 Task: Check current mortgage rates for 0-1 points.
Action: Mouse moved to (1041, 198)
Screenshot: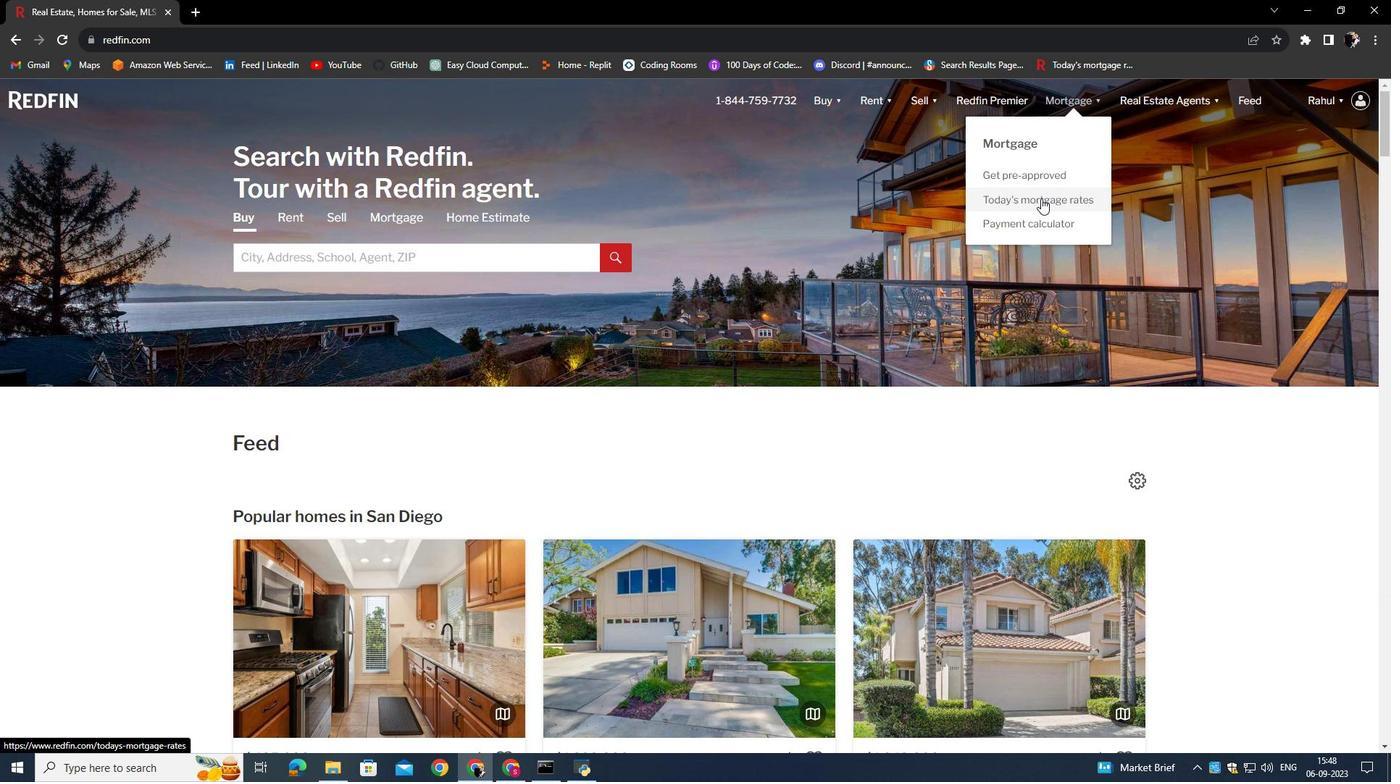 
Action: Mouse pressed left at (1041, 198)
Screenshot: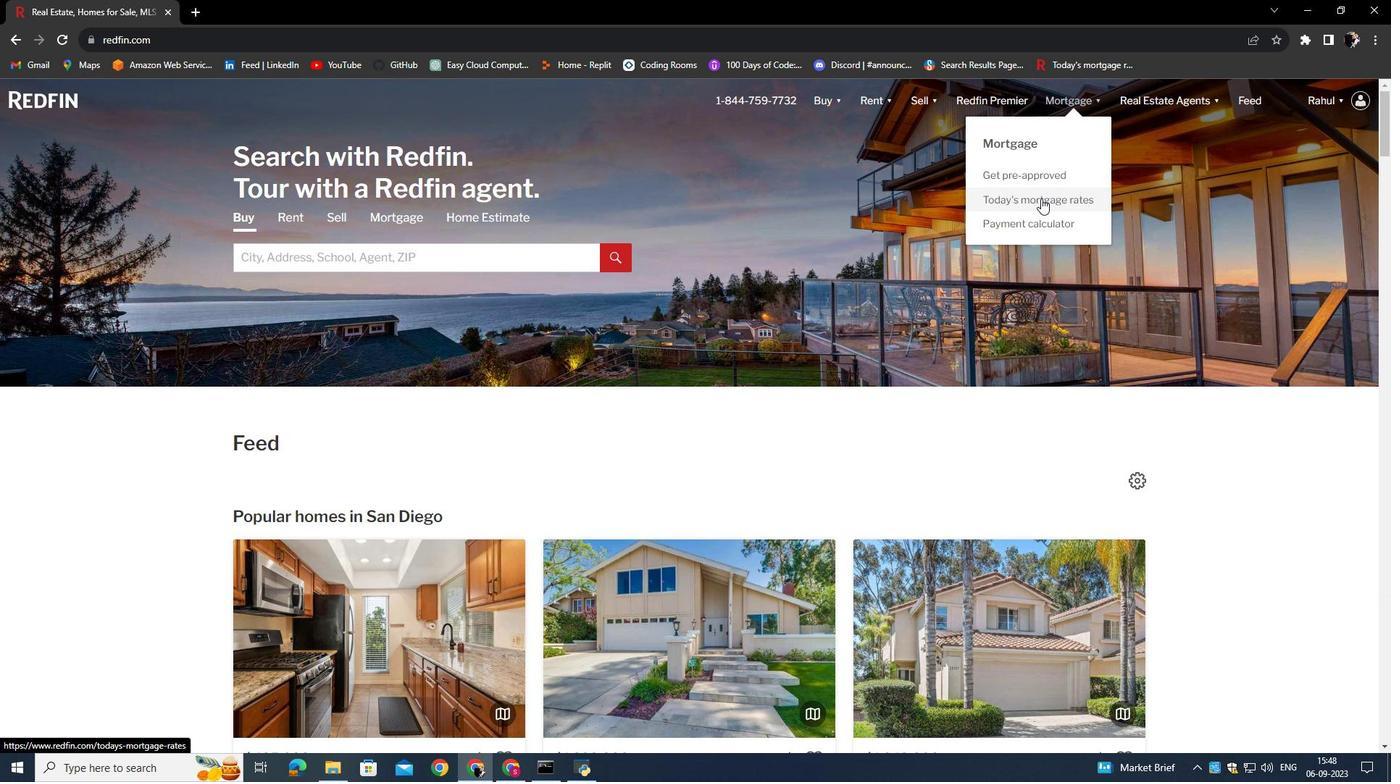 
Action: Mouse moved to (548, 384)
Screenshot: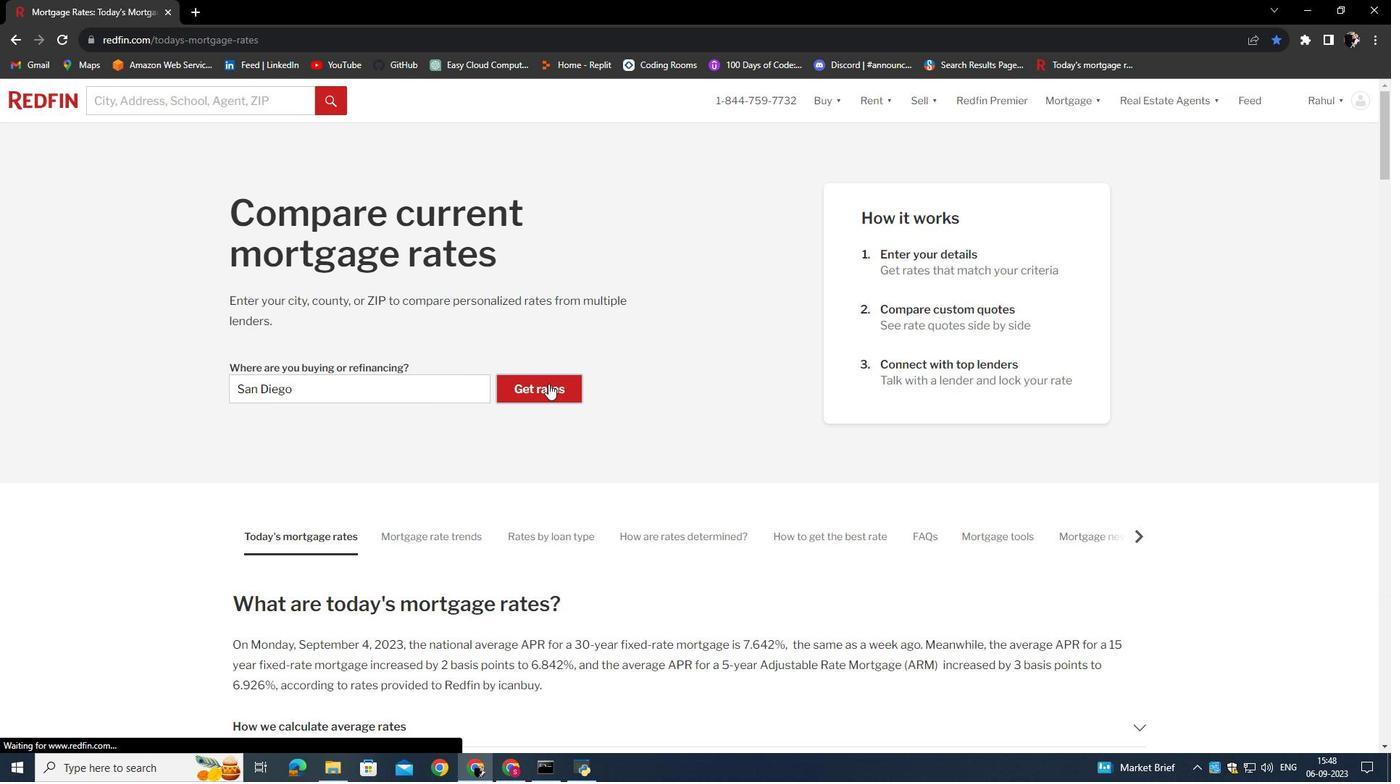 
Action: Mouse pressed left at (548, 384)
Screenshot: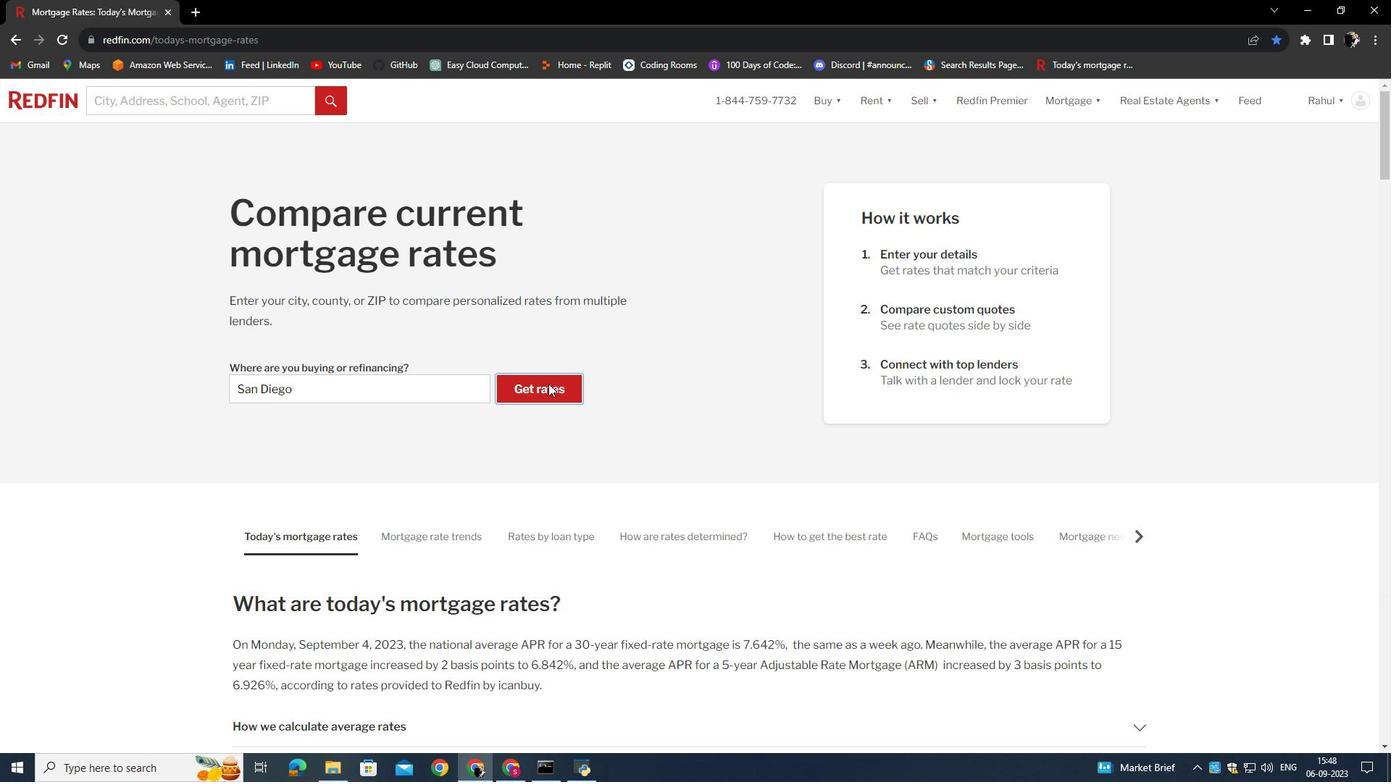 
Action: Mouse moved to (422, 273)
Screenshot: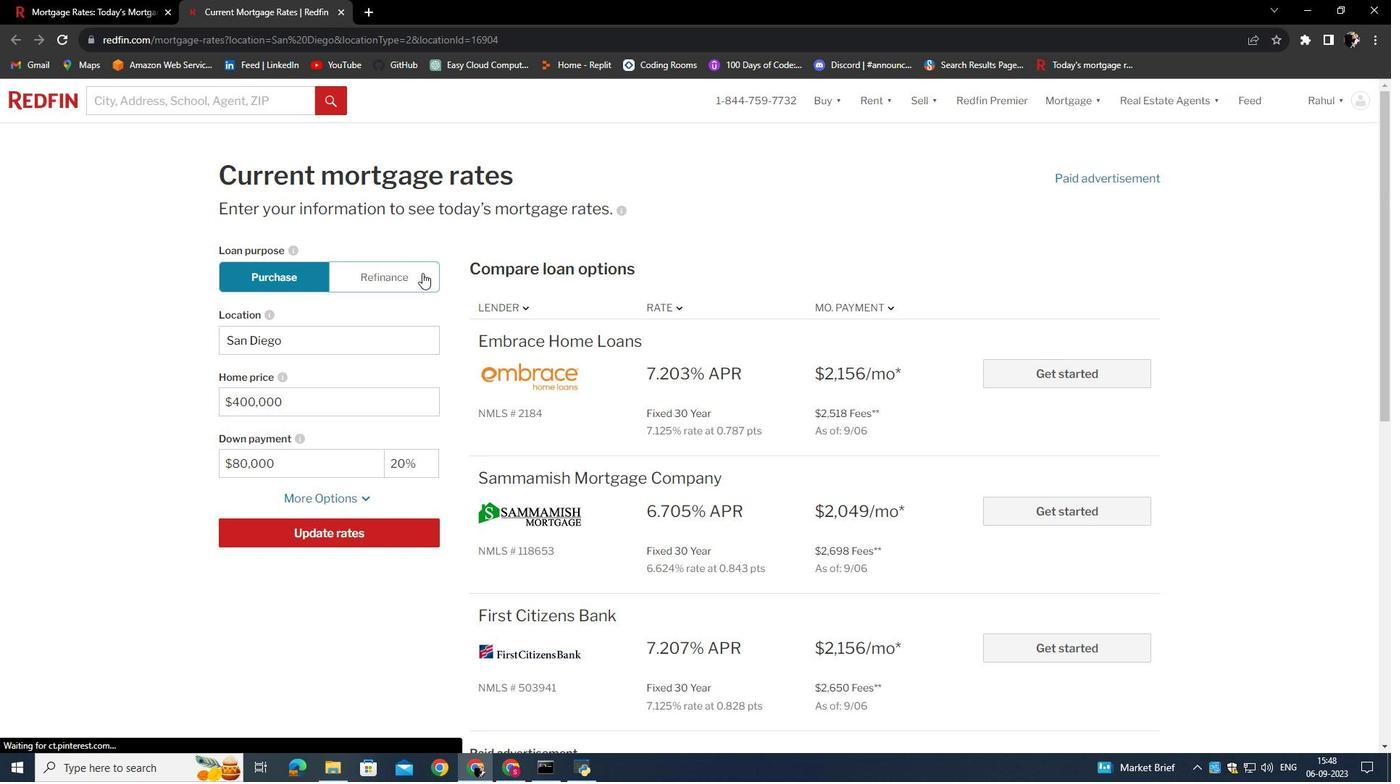 
Action: Mouse pressed left at (422, 273)
Screenshot: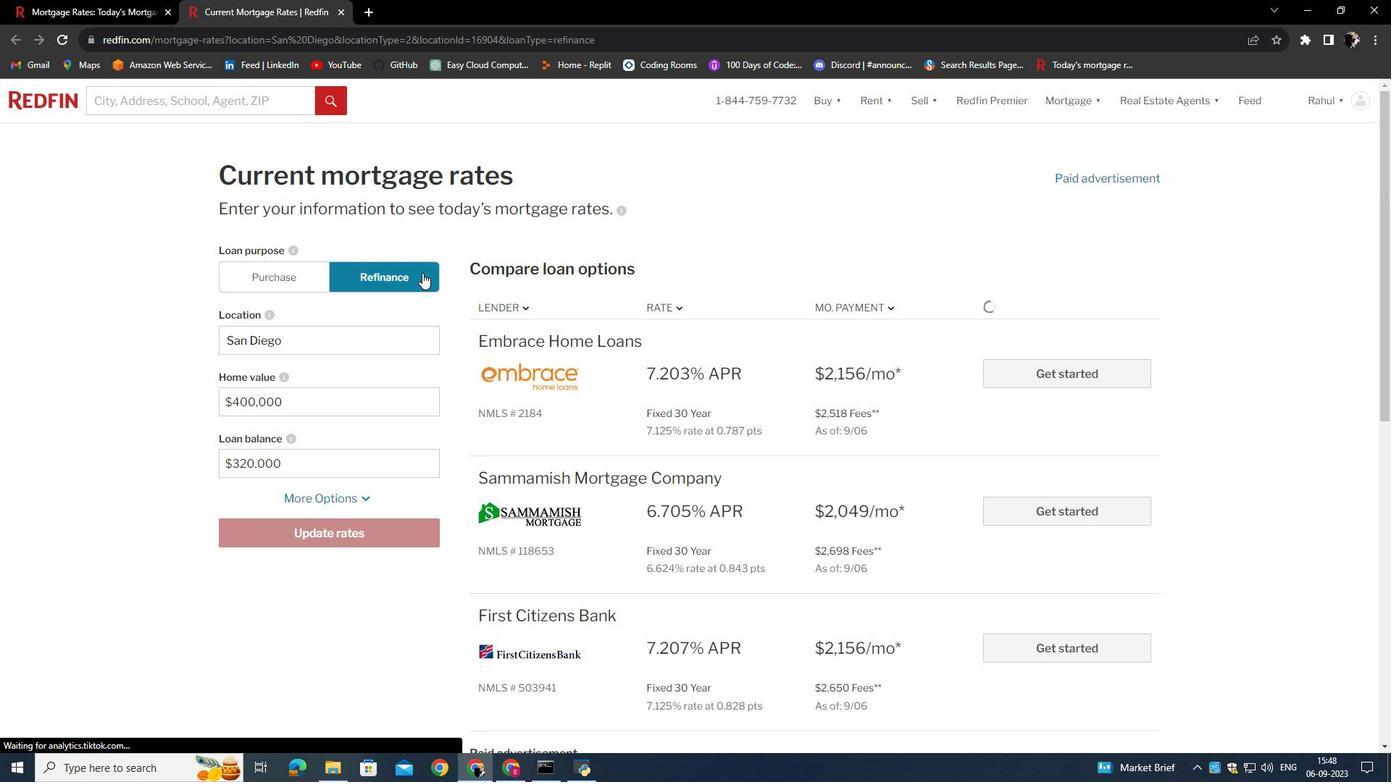 
Action: Mouse moved to (340, 500)
Screenshot: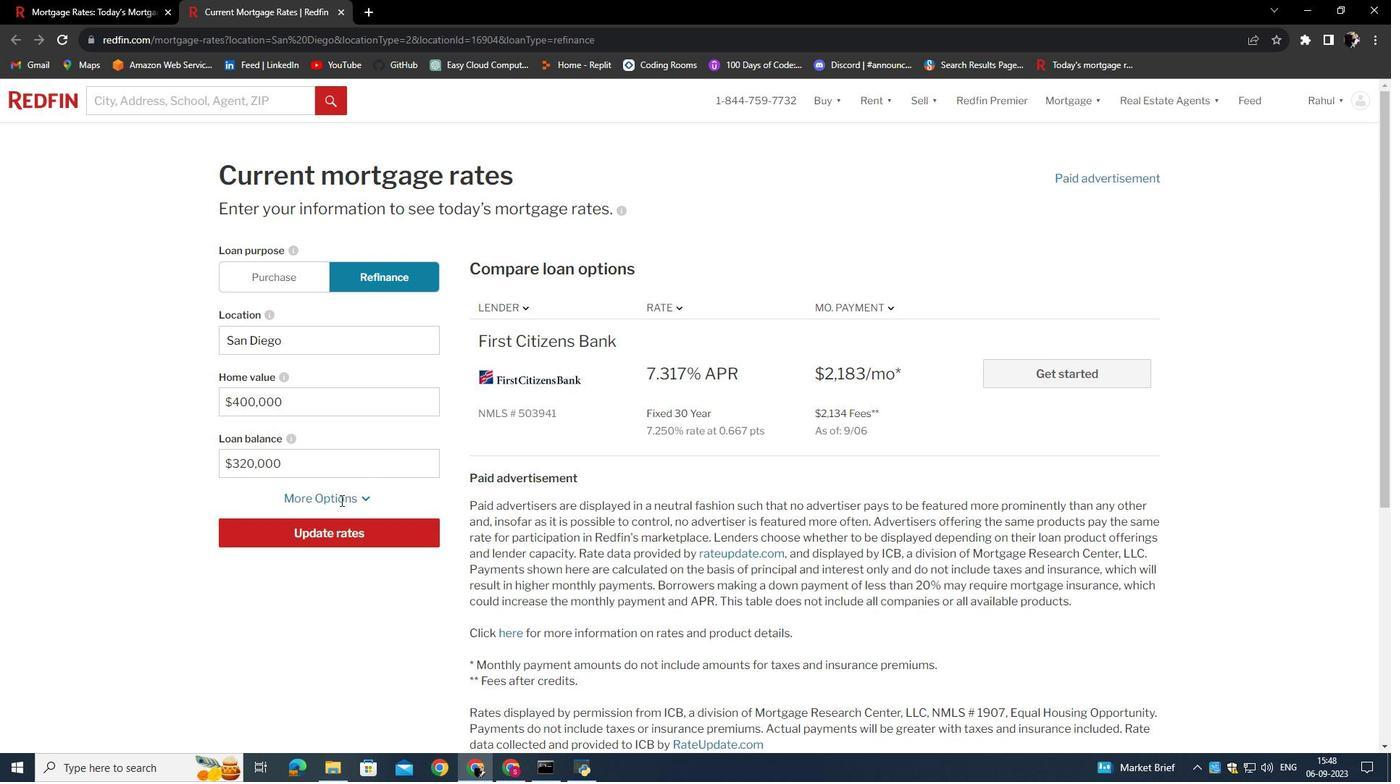 
Action: Mouse pressed left at (340, 500)
Screenshot: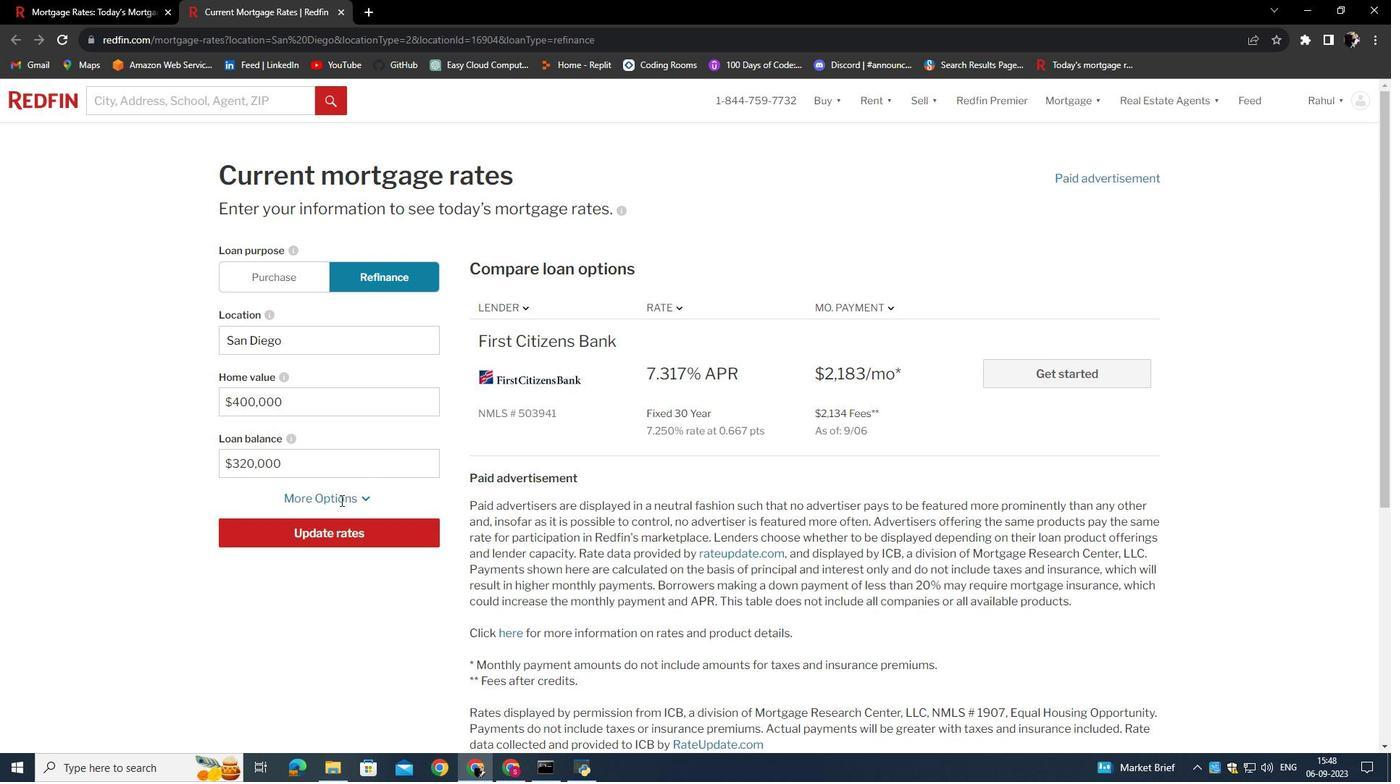 
Action: Mouse moved to (340, 507)
Screenshot: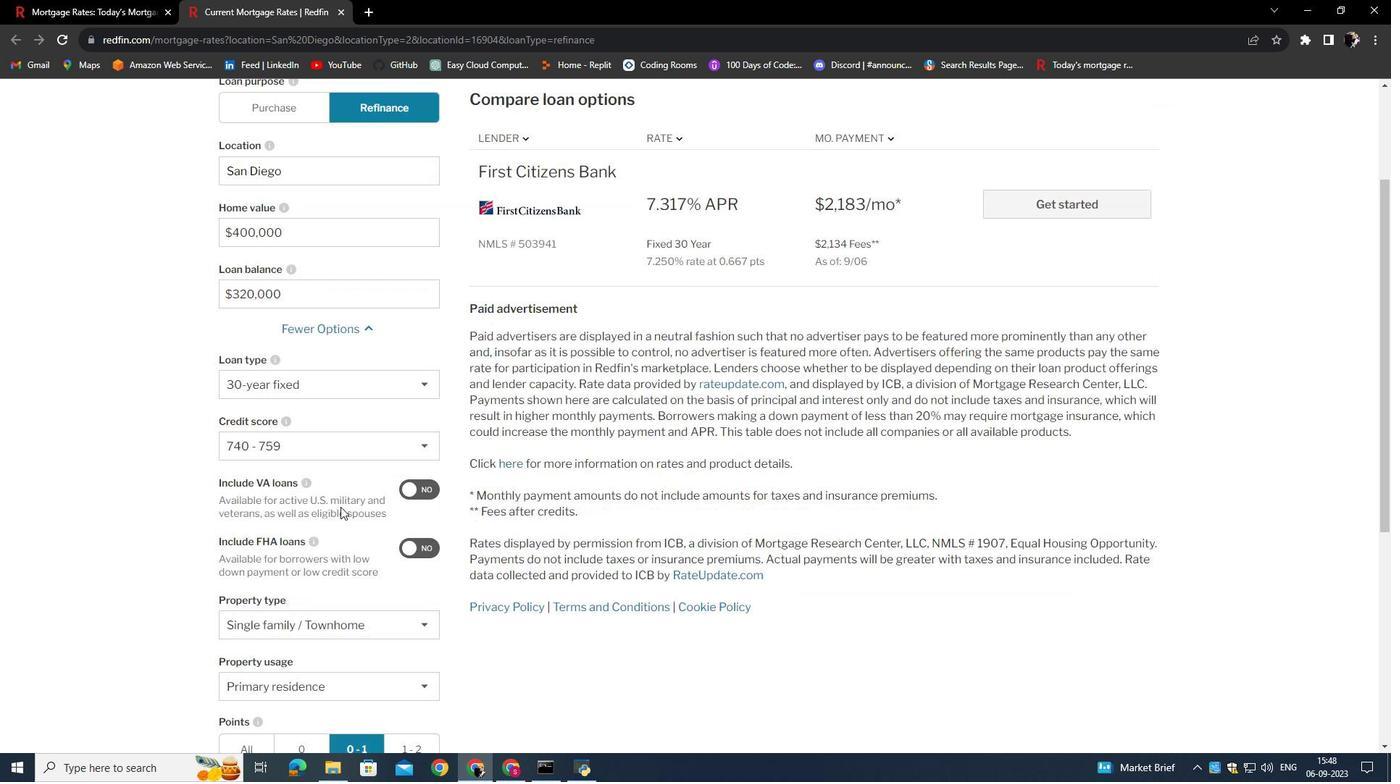 
Action: Mouse scrolled (340, 506) with delta (0, 0)
Screenshot: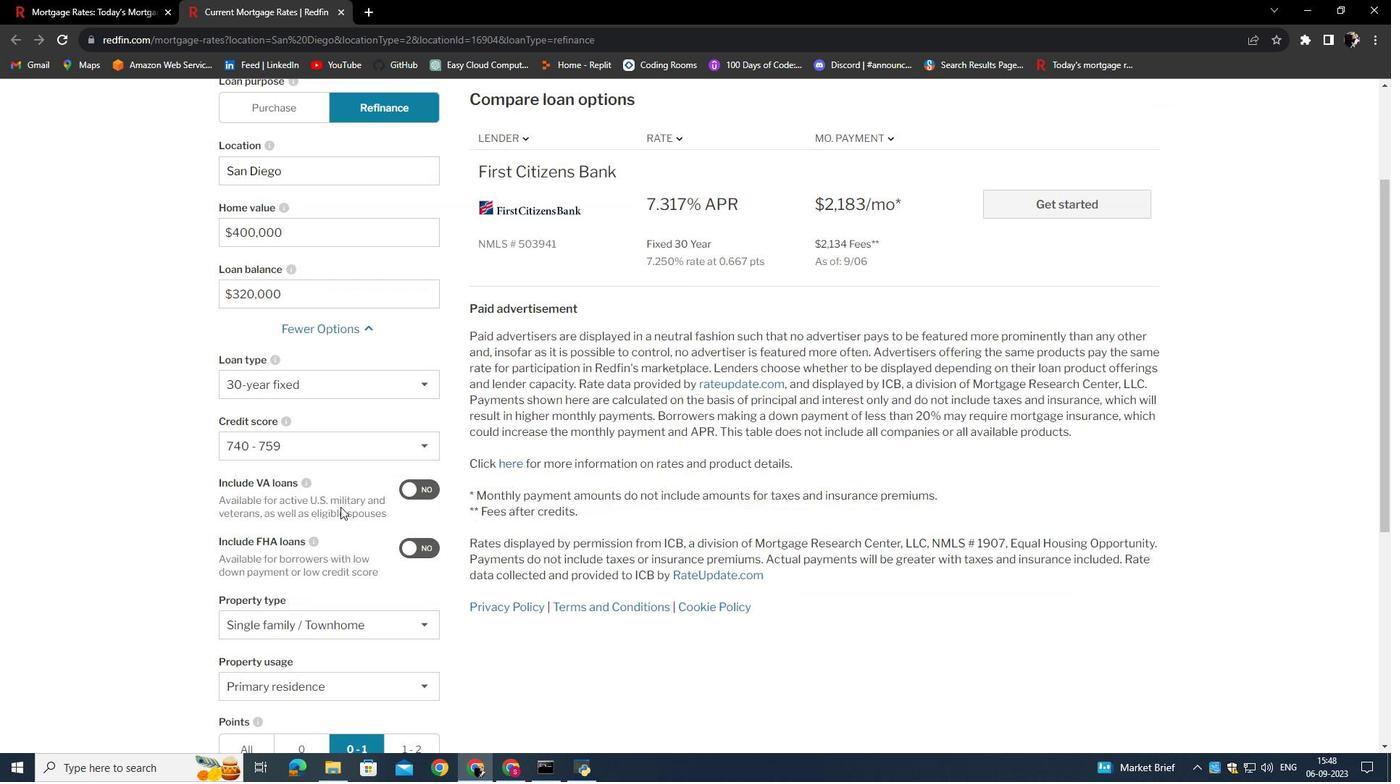 
Action: Mouse moved to (340, 507)
Screenshot: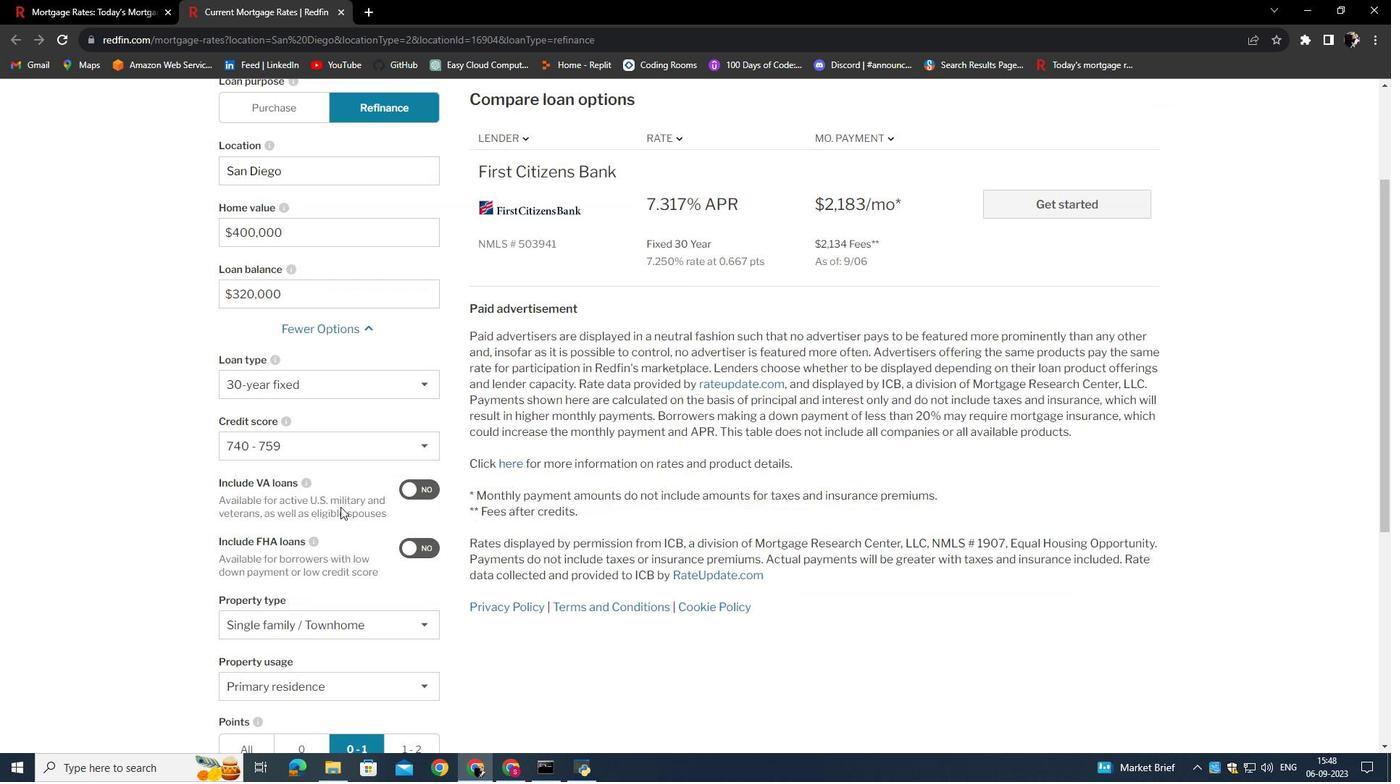 
Action: Mouse scrolled (340, 506) with delta (0, 0)
Screenshot: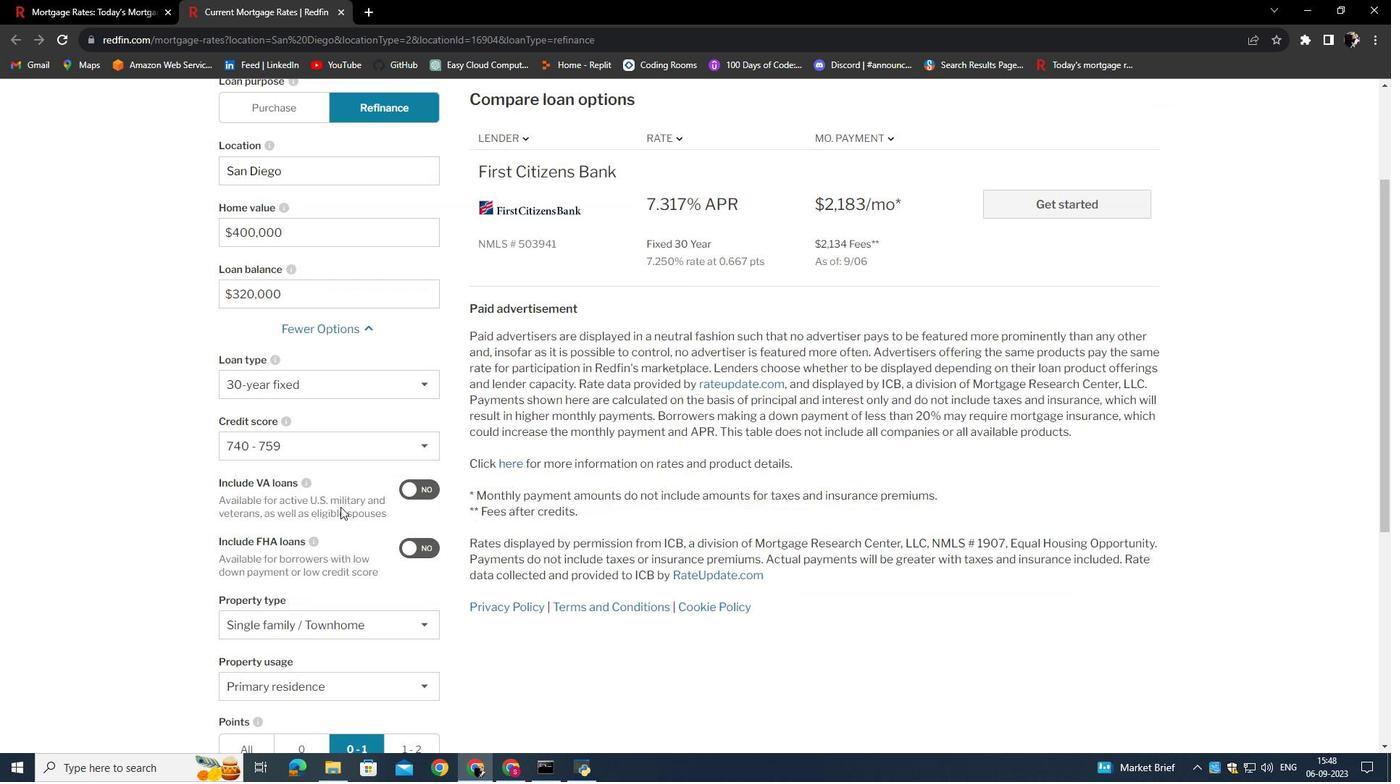 
Action: Mouse scrolled (340, 506) with delta (0, 0)
Screenshot: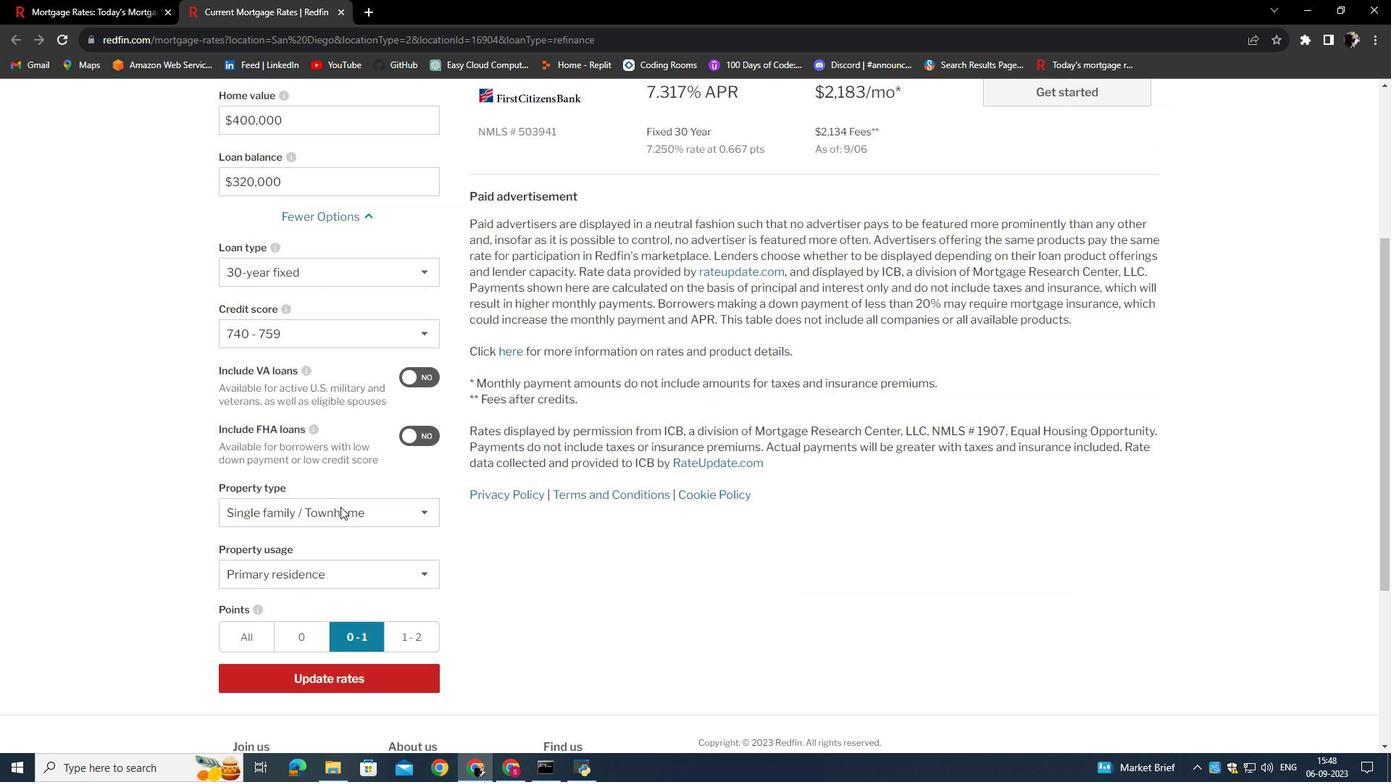 
Action: Mouse scrolled (340, 506) with delta (0, 0)
Screenshot: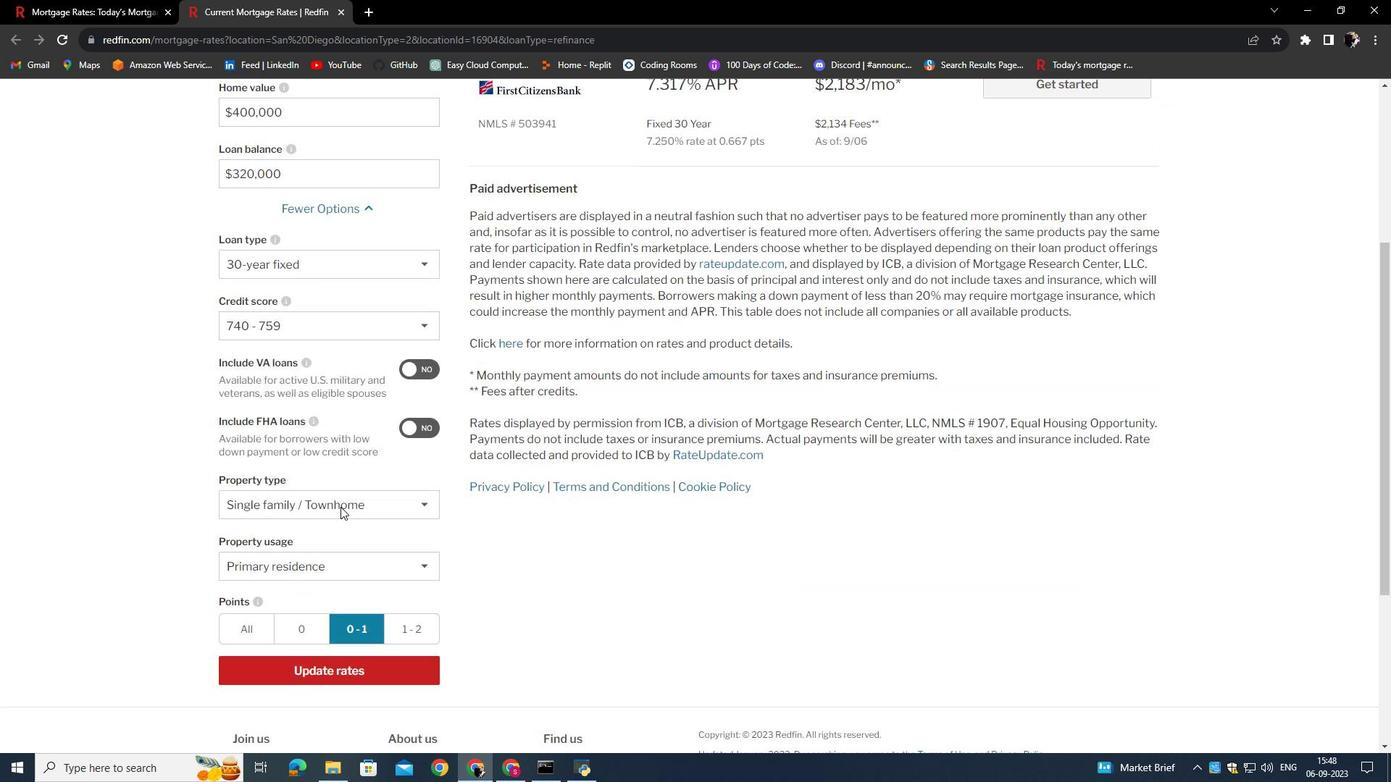 
Action: Mouse moved to (387, 630)
Screenshot: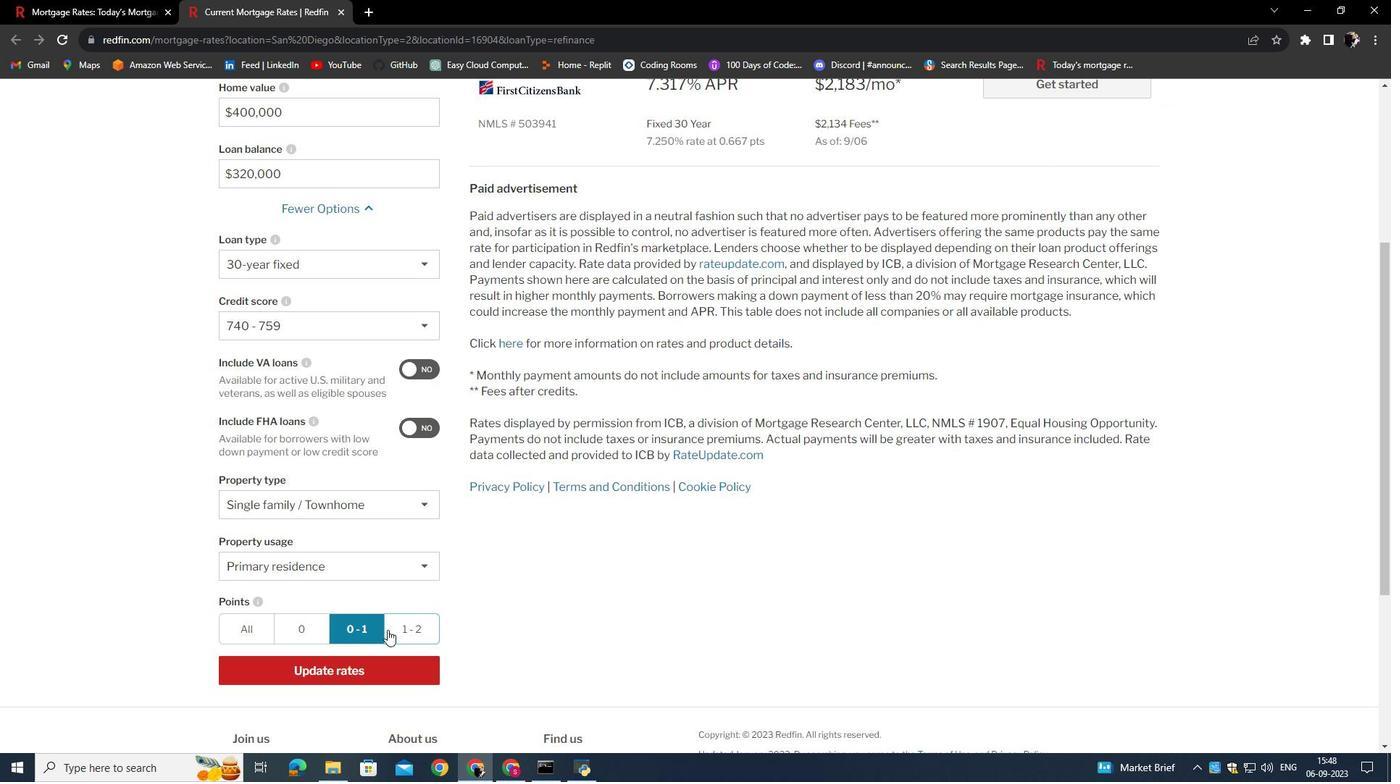 
Action: Mouse pressed left at (387, 630)
Screenshot: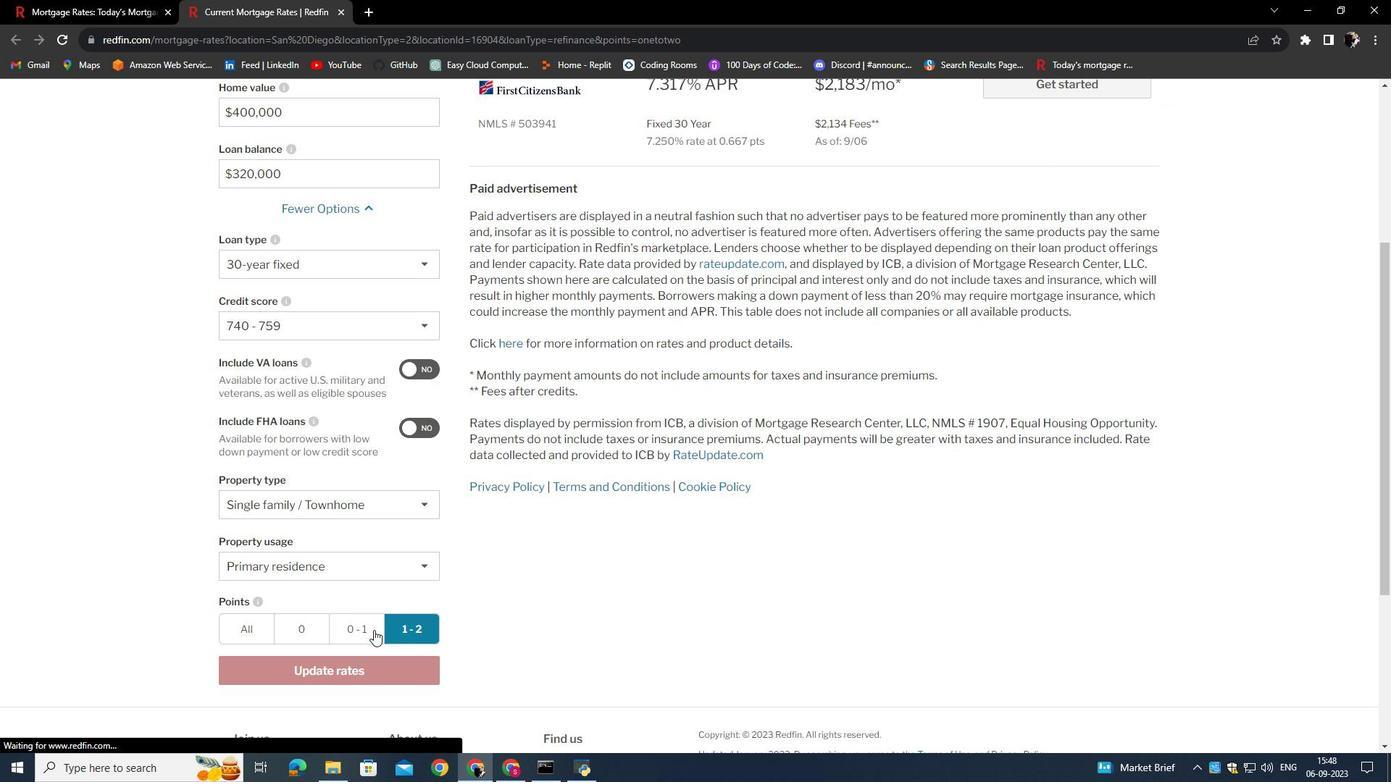 
Action: Mouse moved to (371, 630)
Screenshot: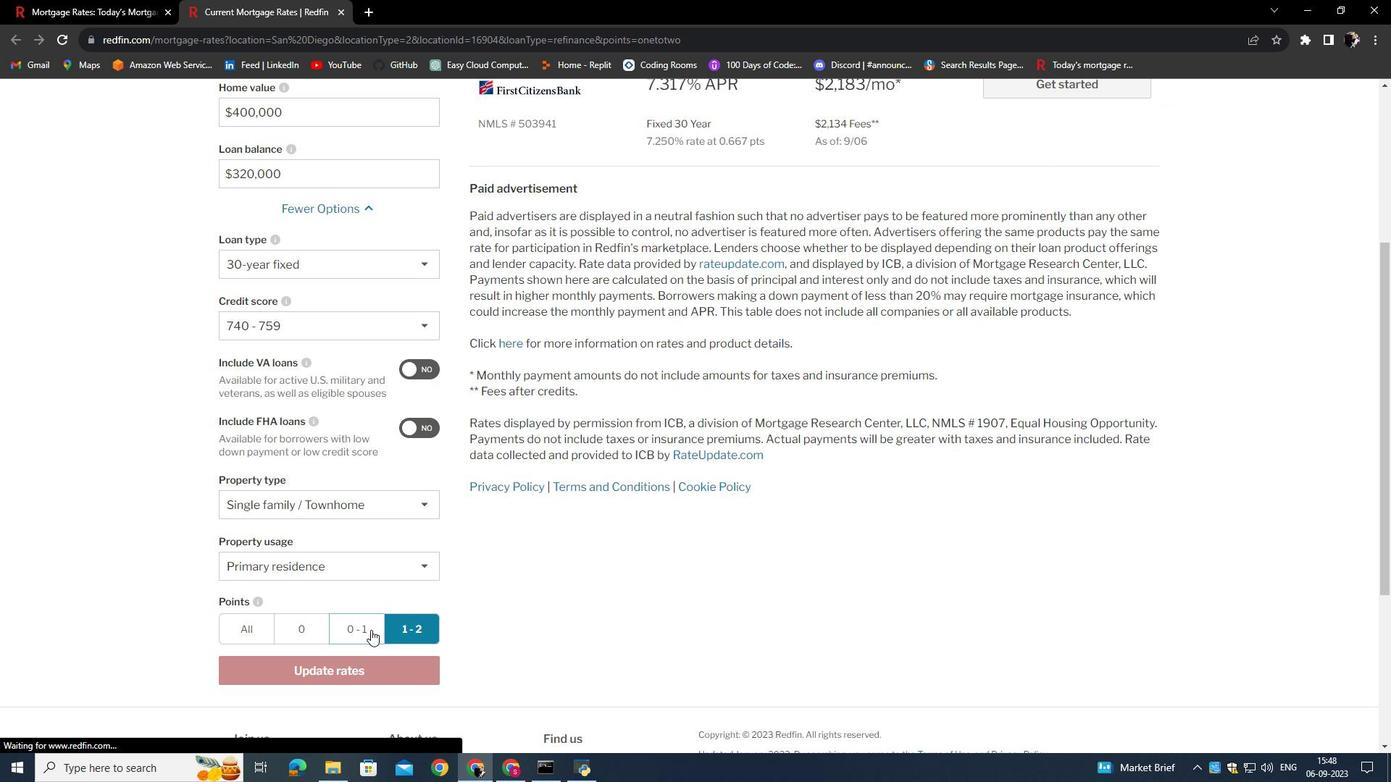 
Action: Mouse pressed left at (371, 630)
Screenshot: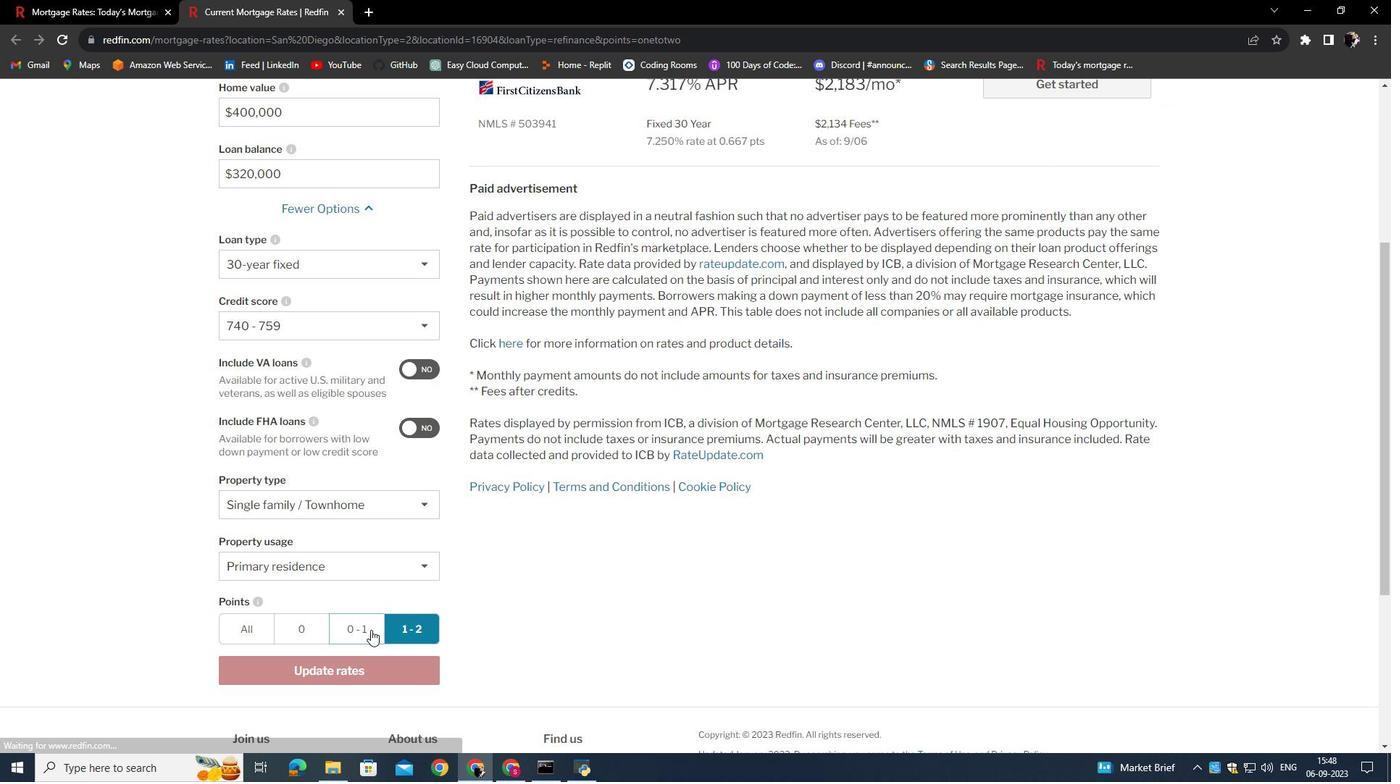 
Action: Mouse moved to (370, 669)
Screenshot: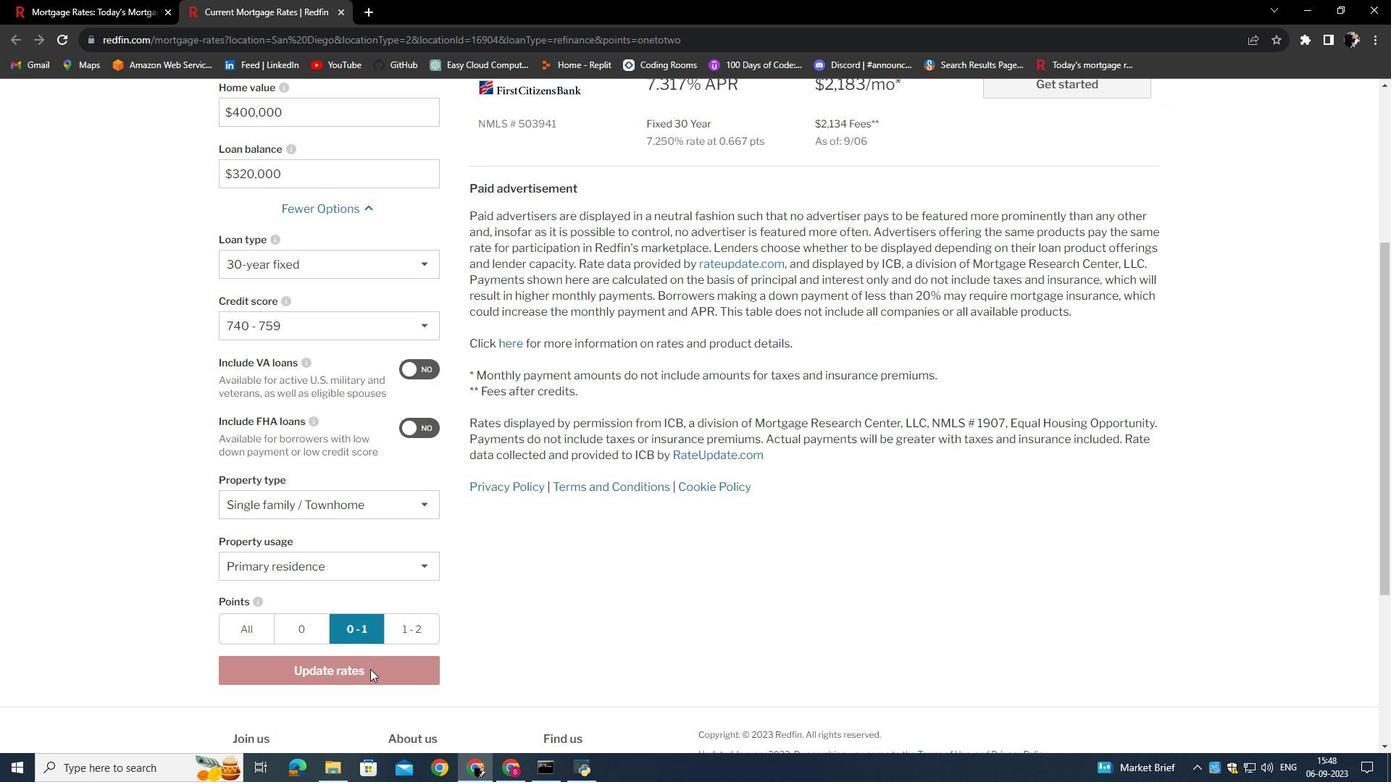 
Action: Mouse pressed left at (370, 669)
Screenshot: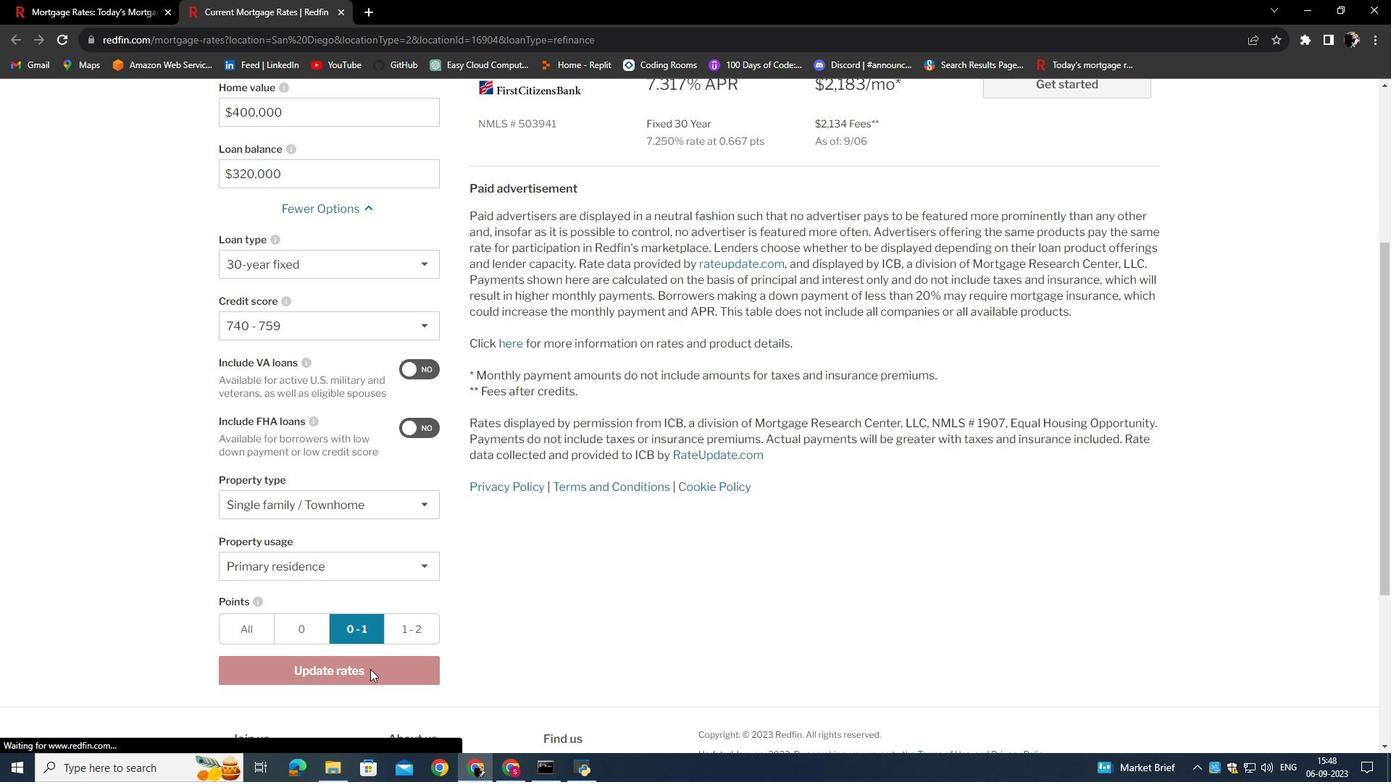 
Action: Mouse moved to (374, 674)
Screenshot: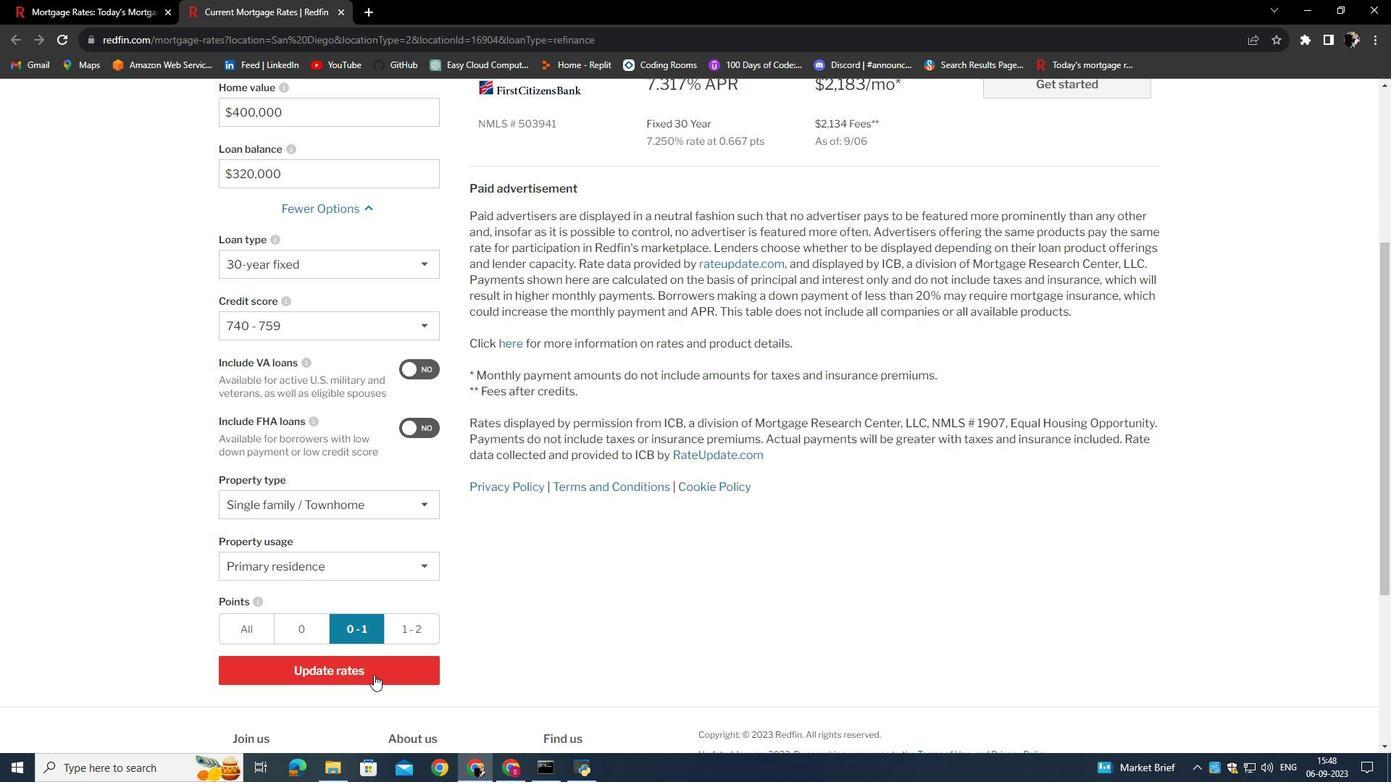 
Action: Mouse pressed left at (374, 674)
Screenshot: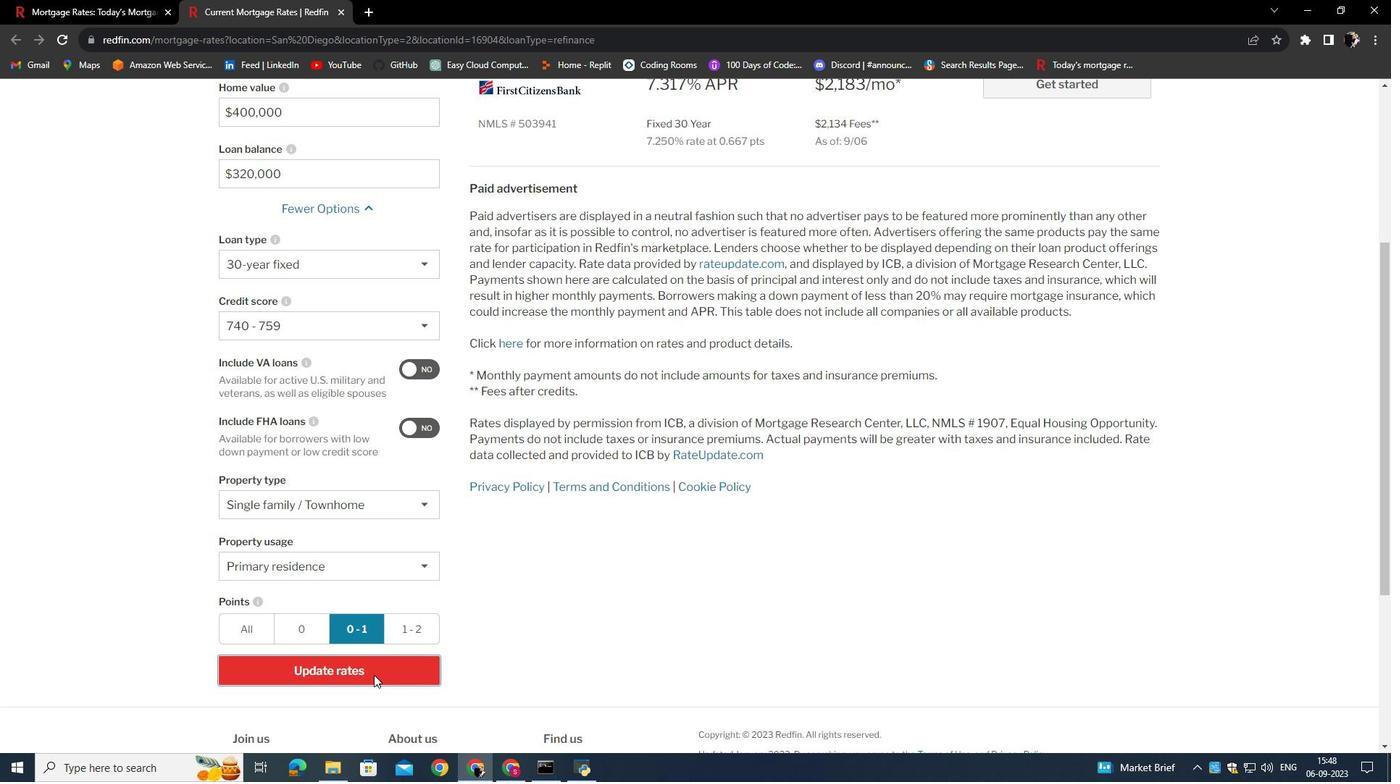 
Action: Mouse moved to (690, 428)
Screenshot: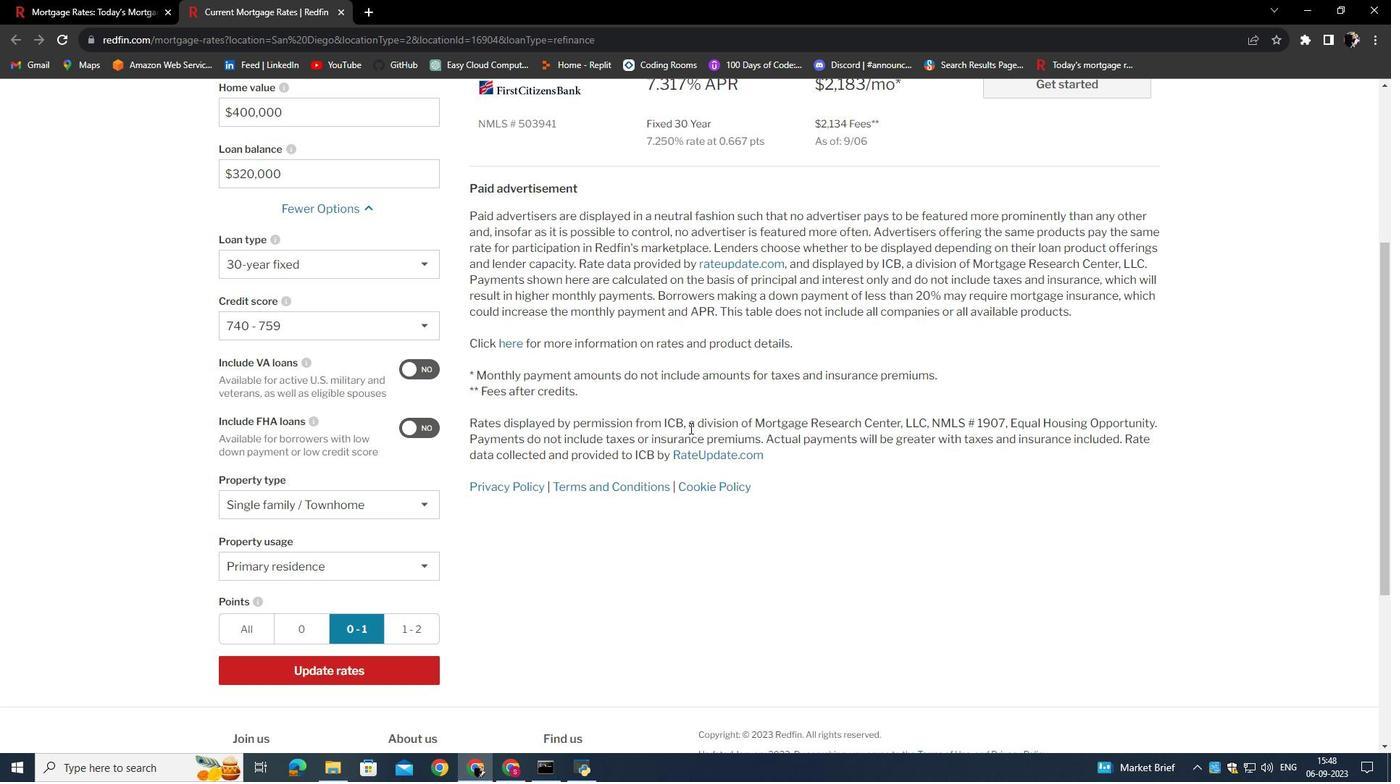 
Action: Mouse scrolled (690, 429) with delta (0, 0)
Screenshot: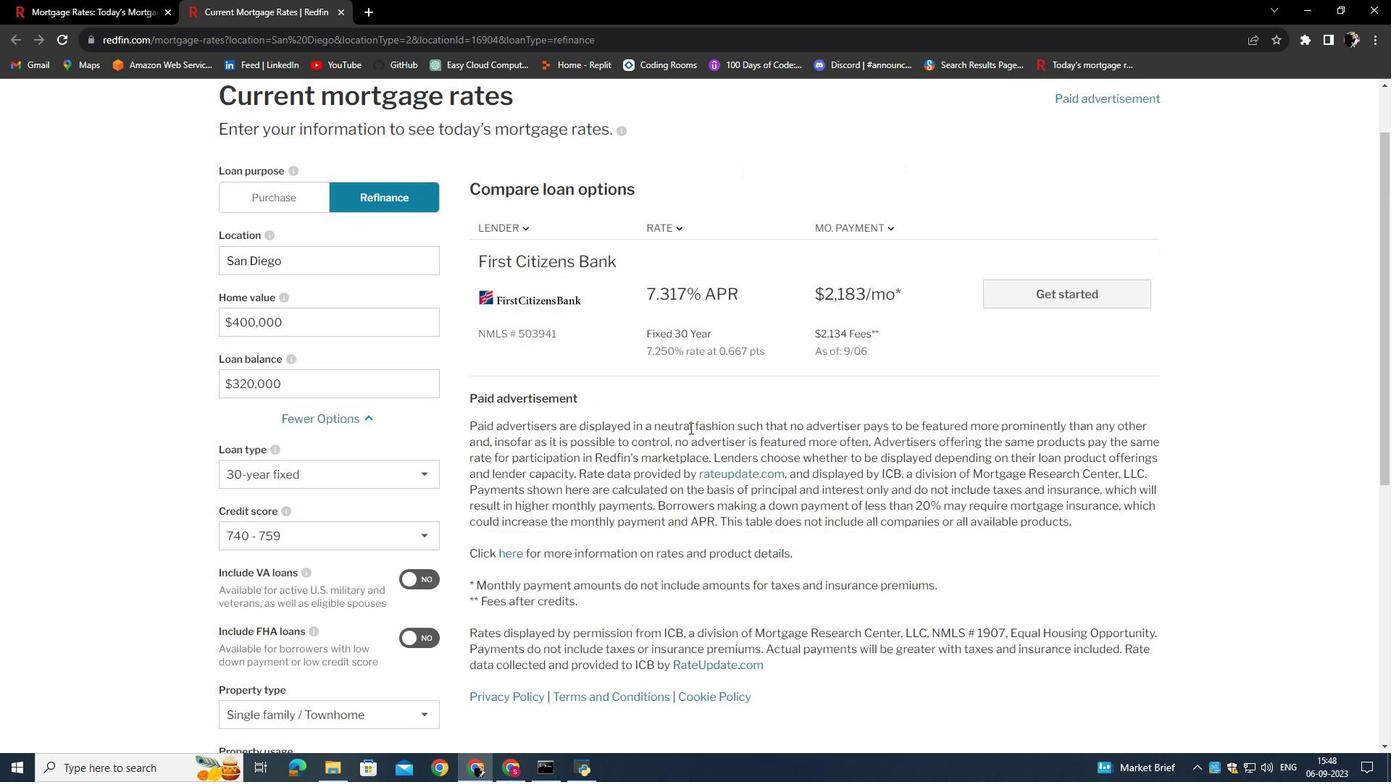 
Action: Mouse scrolled (690, 429) with delta (0, 0)
Screenshot: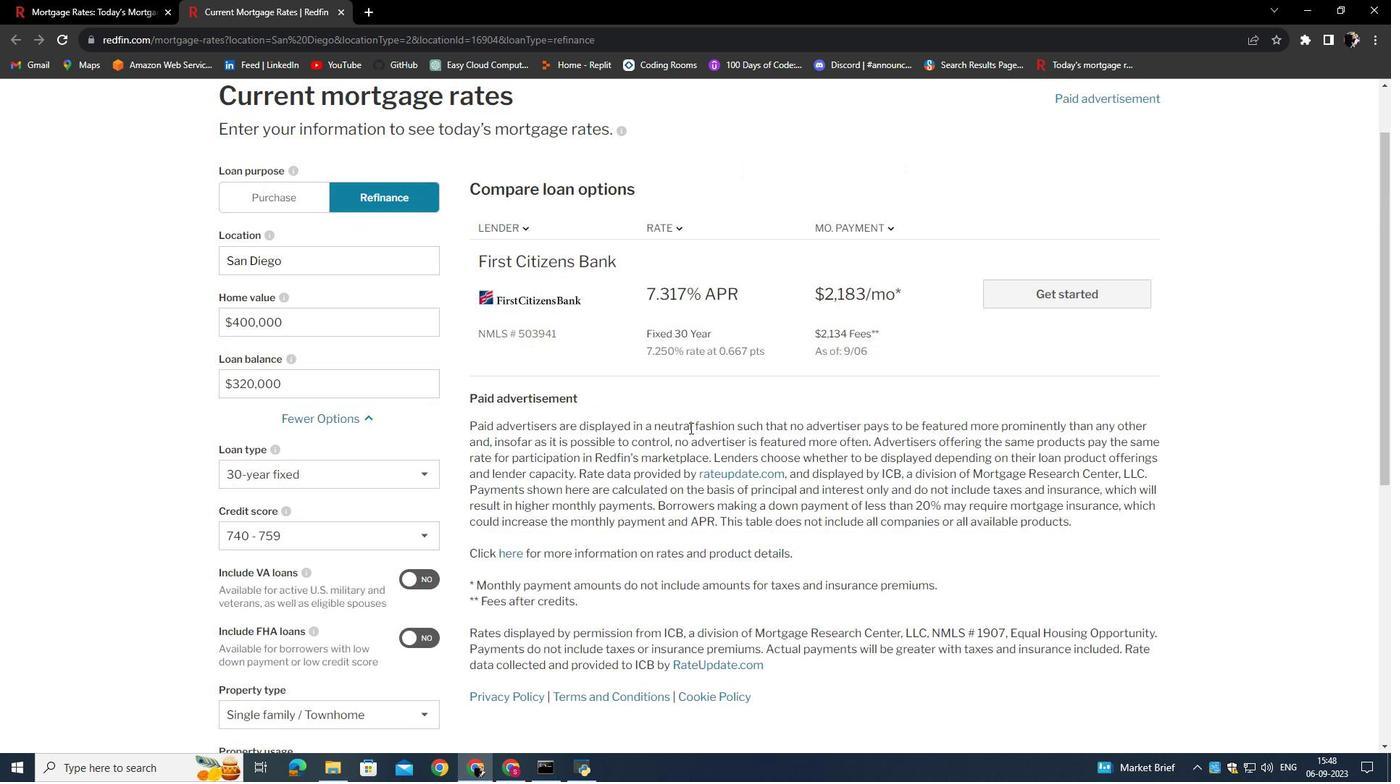 
Action: Mouse scrolled (690, 429) with delta (0, 0)
Screenshot: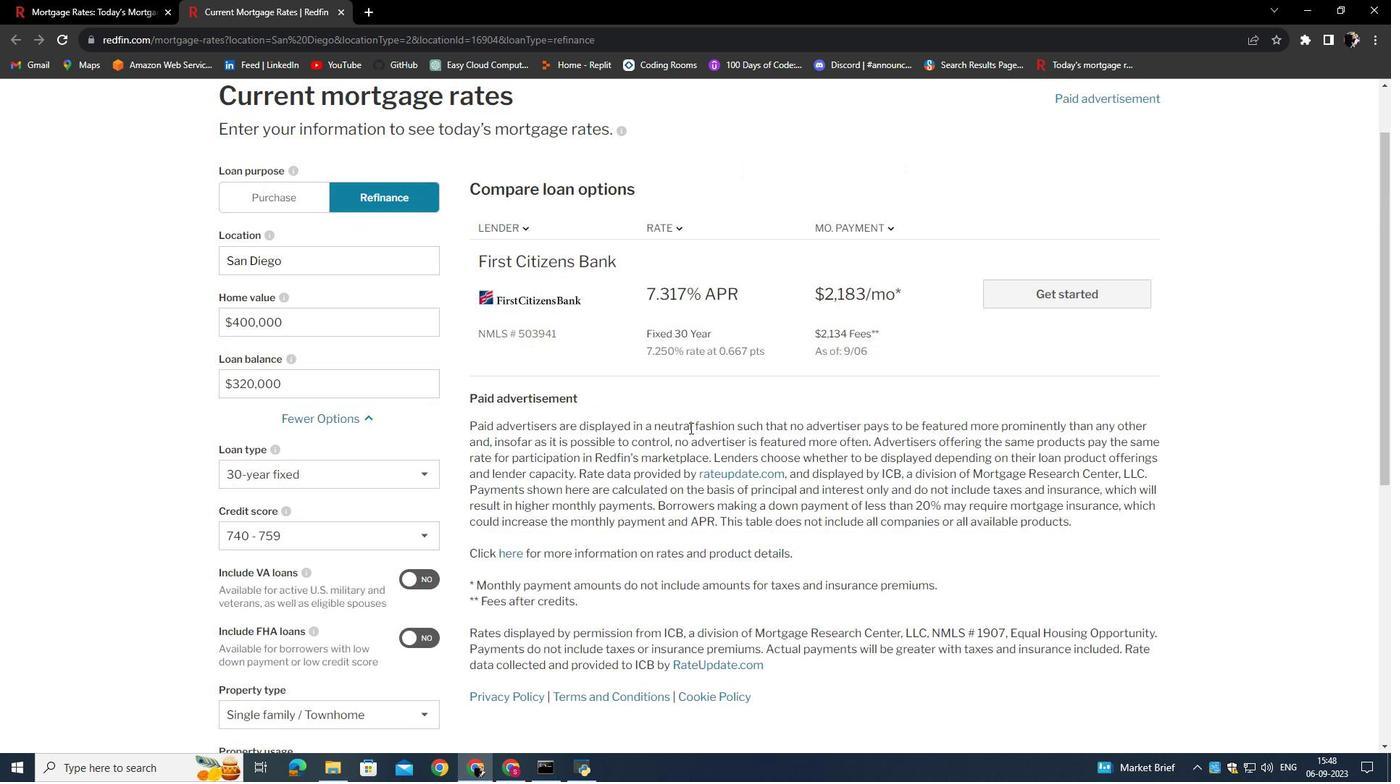 
Action: Mouse scrolled (690, 429) with delta (0, 0)
Screenshot: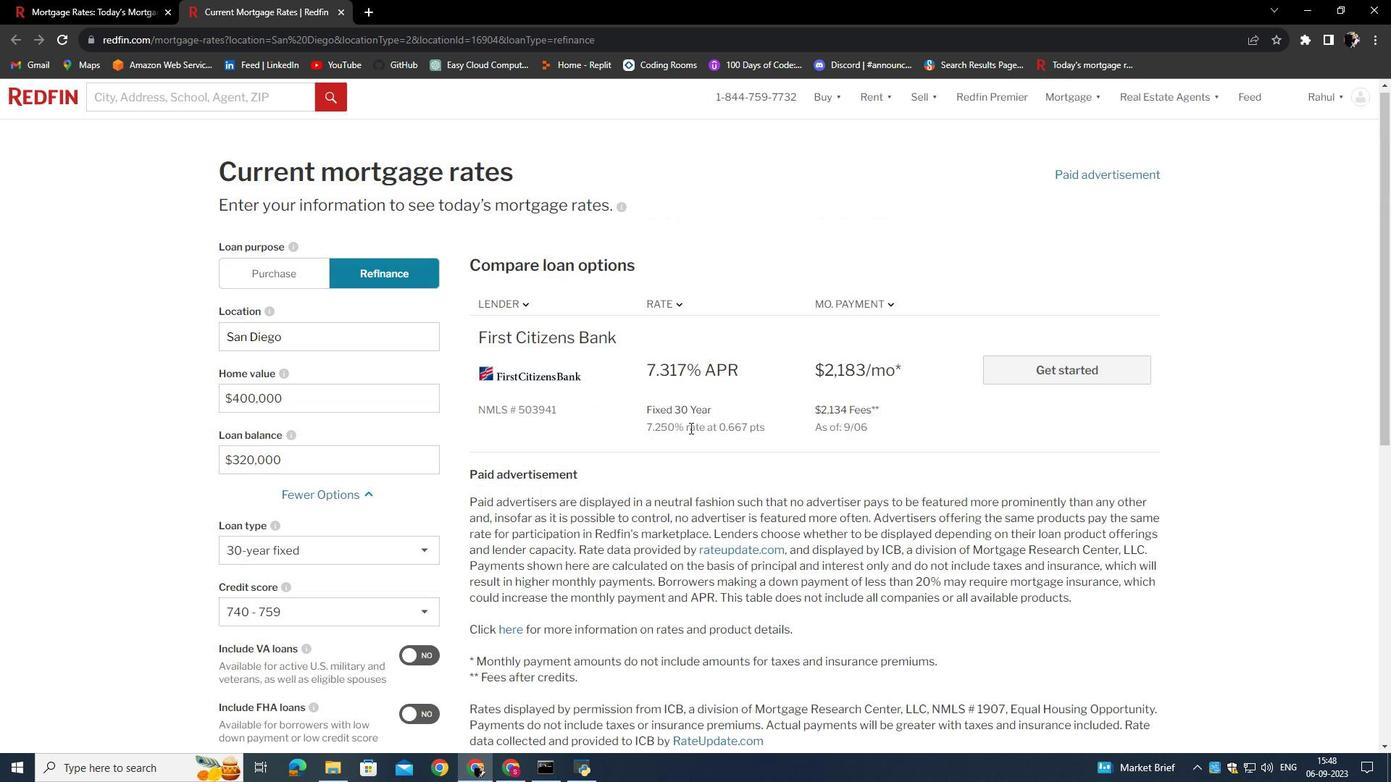
Action: Mouse scrolled (690, 429) with delta (0, 0)
Screenshot: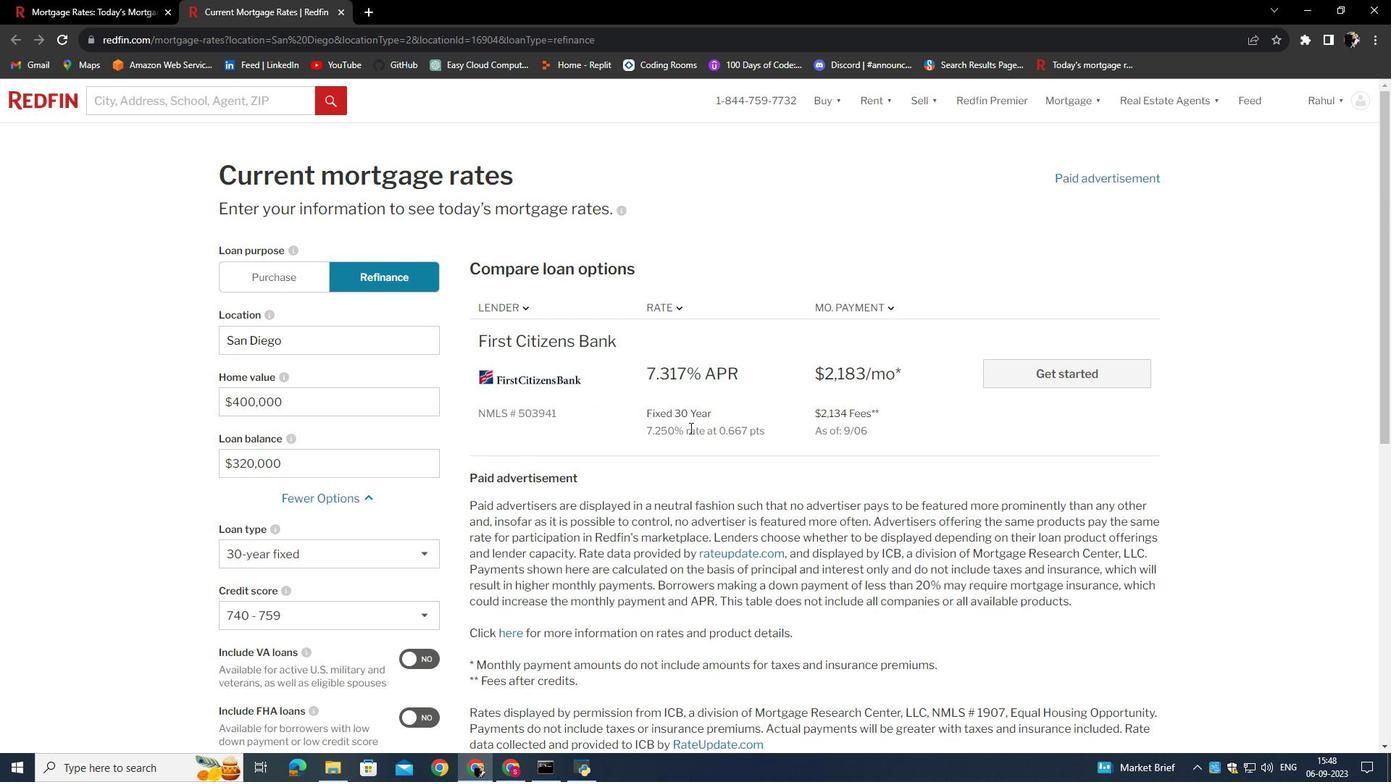 
Action: Mouse scrolled (690, 429) with delta (0, 0)
Screenshot: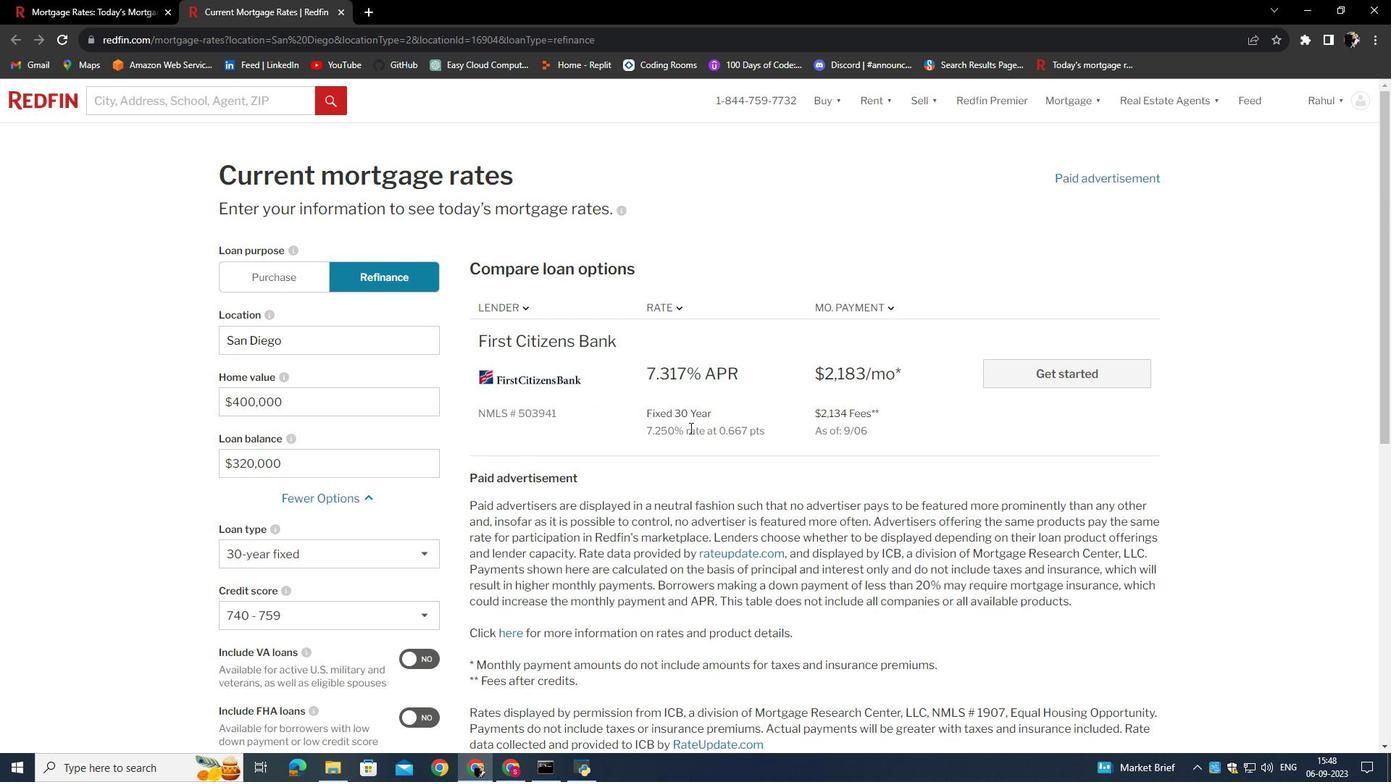 
